 Task: Check the usage of lightning
Action: Mouse moved to (235, 183)
Screenshot: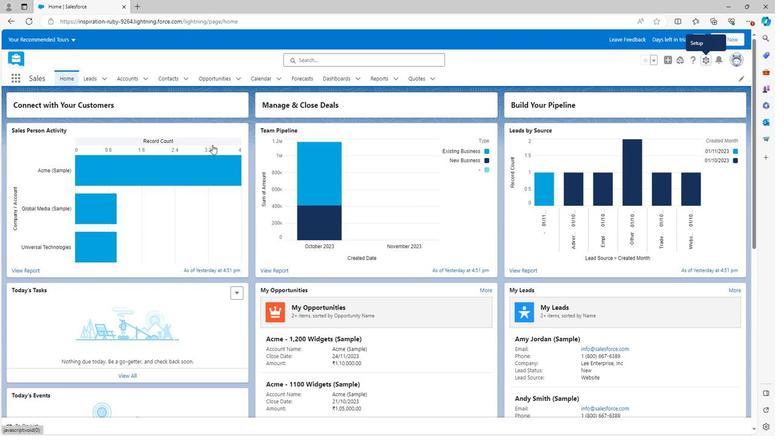 
Action: Mouse scrolled (235, 183) with delta (0, 0)
Screenshot: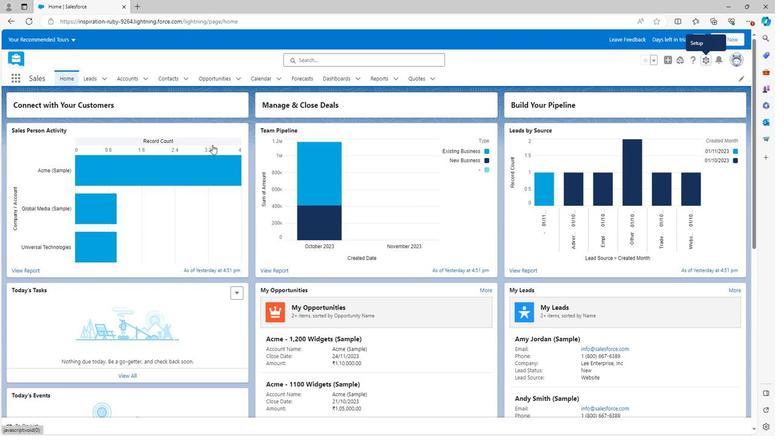 
Action: Mouse scrolled (235, 183) with delta (0, 0)
Screenshot: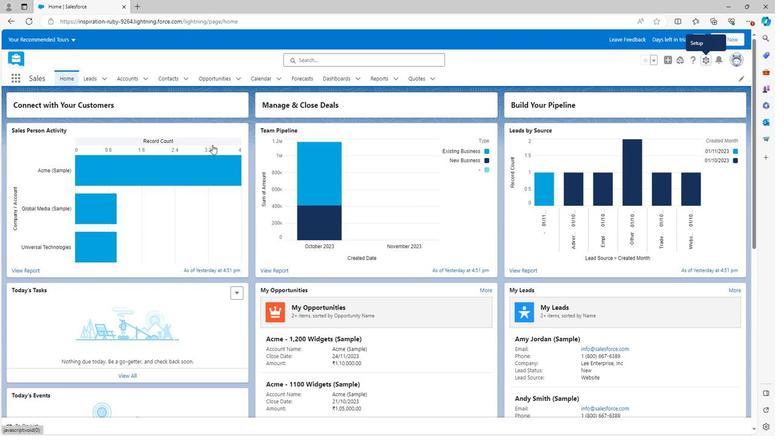 
Action: Mouse scrolled (235, 183) with delta (0, 0)
Screenshot: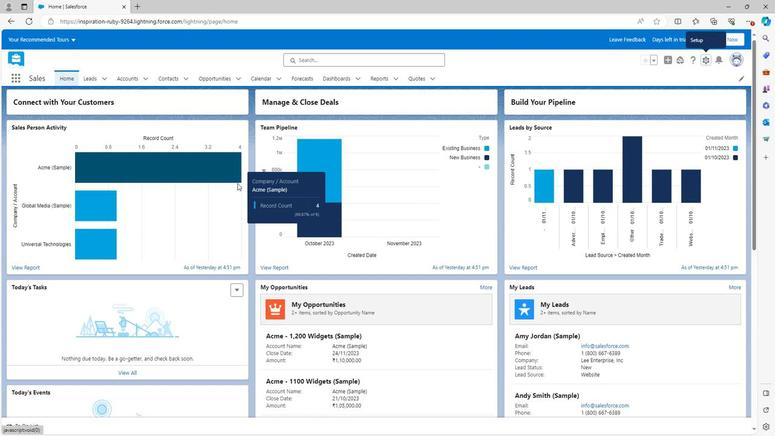 
Action: Mouse scrolled (235, 183) with delta (0, 0)
Screenshot: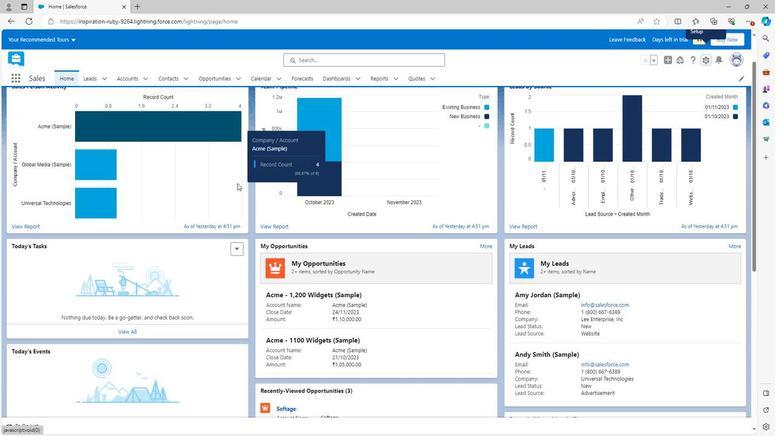 
Action: Mouse scrolled (235, 183) with delta (0, 0)
Screenshot: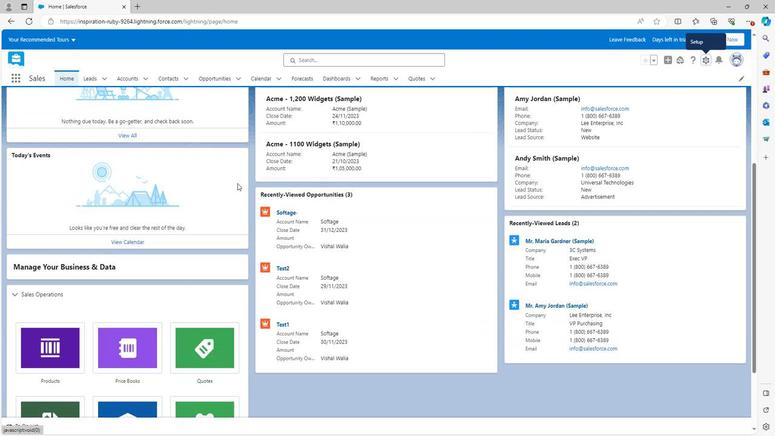 
Action: Mouse scrolled (235, 183) with delta (0, 0)
Screenshot: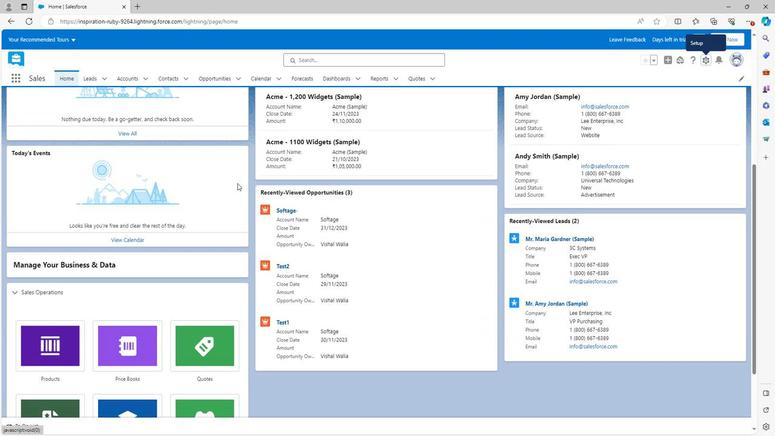 
Action: Mouse scrolled (235, 183) with delta (0, 0)
Screenshot: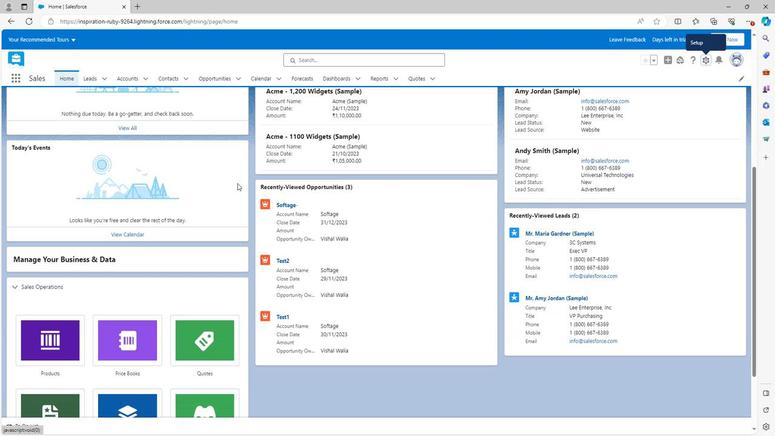 
Action: Mouse scrolled (235, 183) with delta (0, 0)
Screenshot: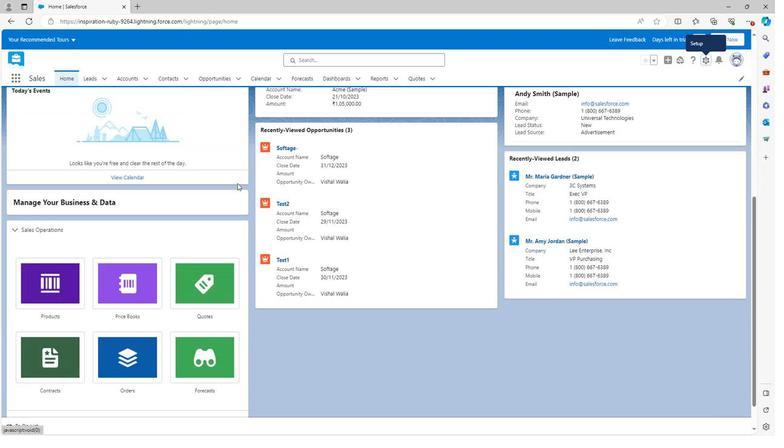 
Action: Mouse scrolled (235, 183) with delta (0, 0)
Screenshot: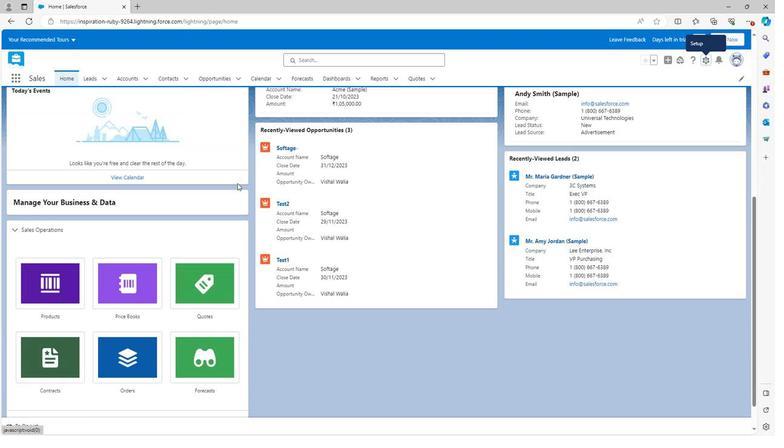 
Action: Mouse scrolled (235, 184) with delta (0, 0)
Screenshot: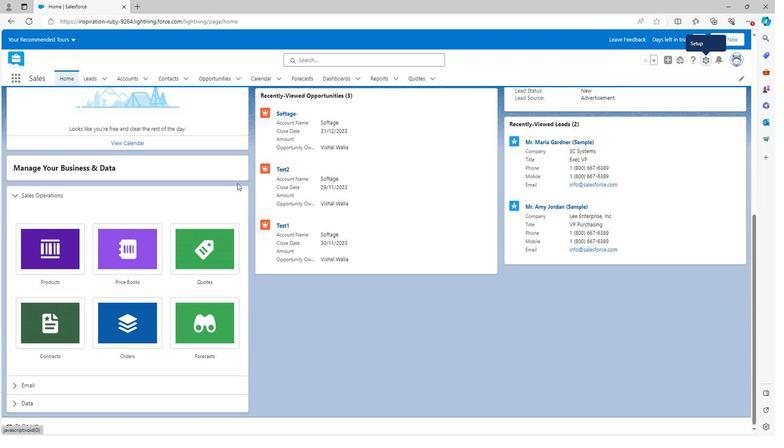 
Action: Mouse scrolled (235, 184) with delta (0, 0)
Screenshot: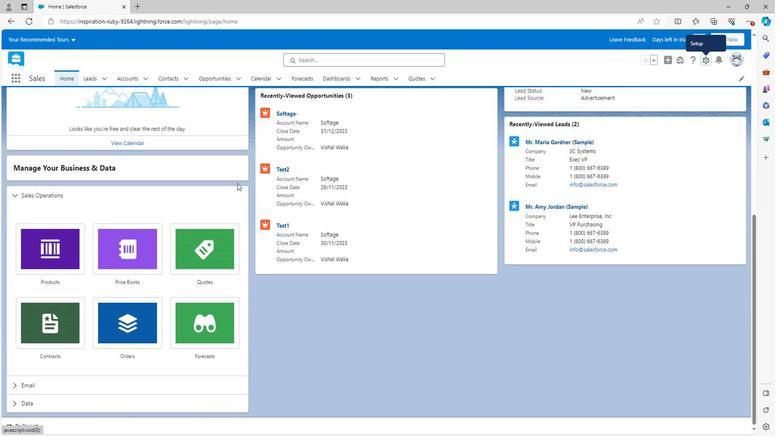 
Action: Mouse scrolled (235, 184) with delta (0, 0)
Screenshot: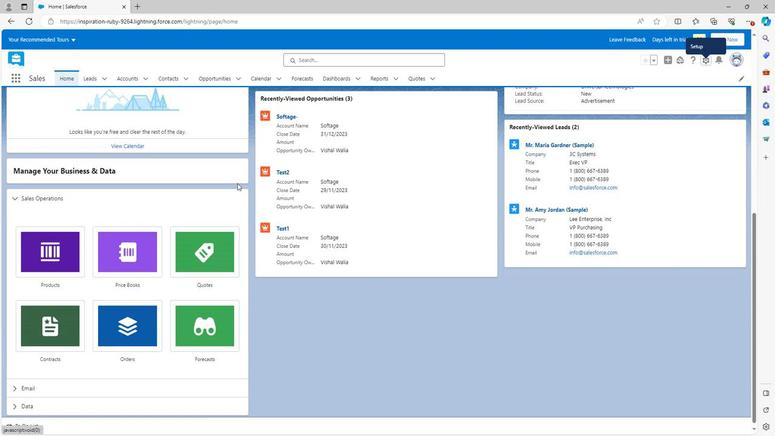
Action: Mouse scrolled (235, 184) with delta (0, 0)
Screenshot: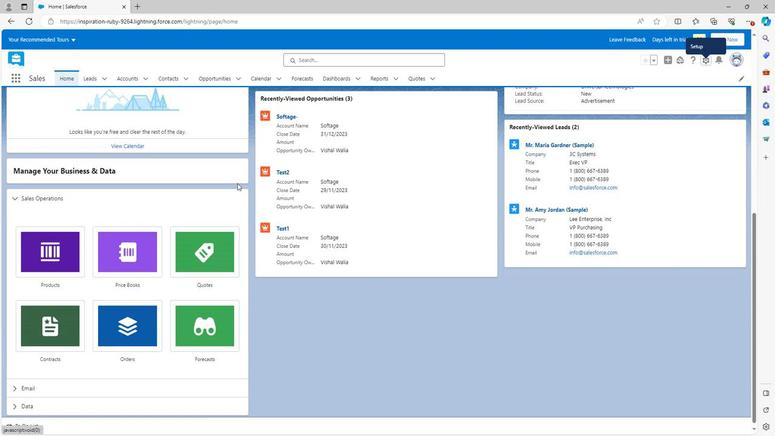 
Action: Mouse scrolled (235, 184) with delta (0, 0)
Screenshot: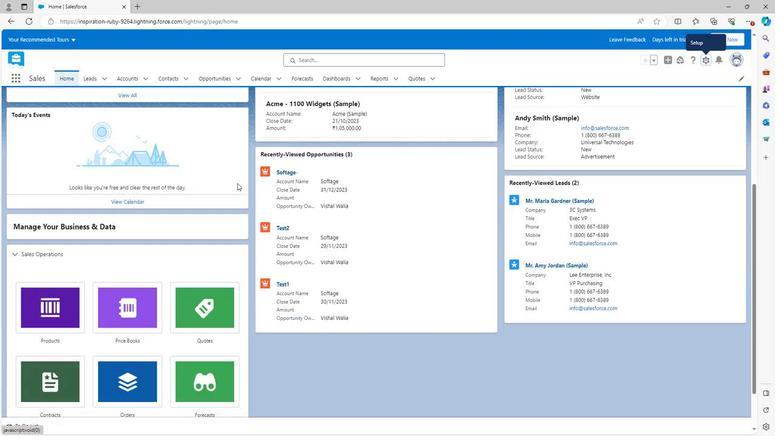 
Action: Mouse scrolled (235, 184) with delta (0, 0)
Screenshot: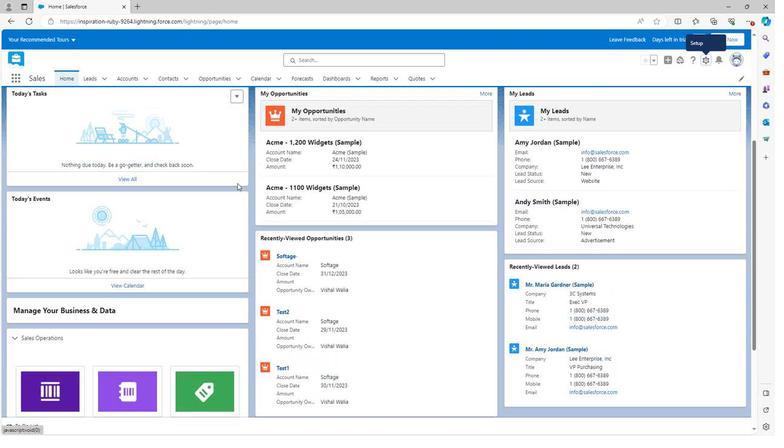 
Action: Mouse scrolled (235, 184) with delta (0, 0)
Screenshot: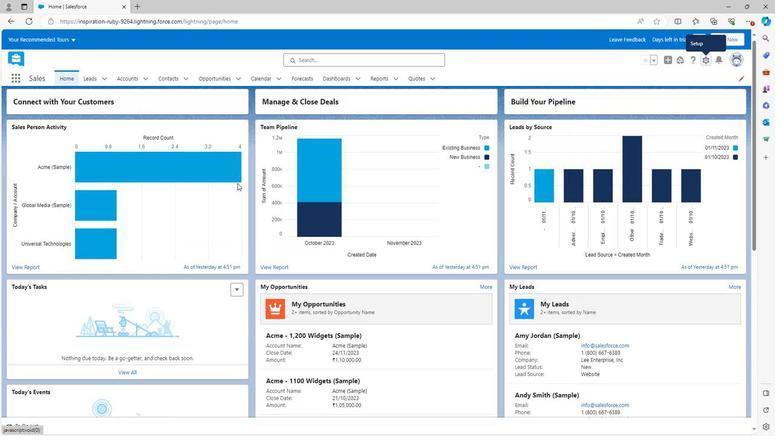 
Action: Mouse scrolled (235, 184) with delta (0, 0)
Screenshot: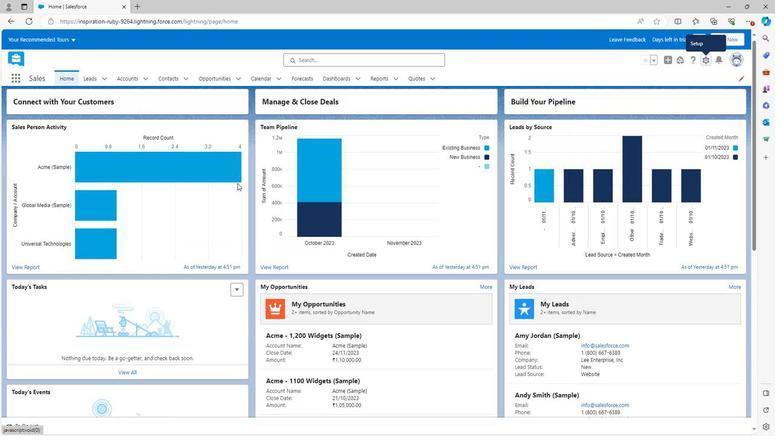 
Action: Mouse scrolled (235, 184) with delta (0, 0)
Screenshot: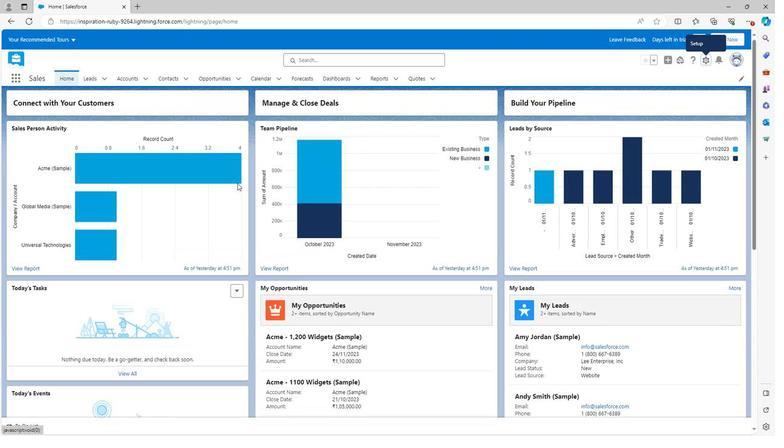 
Action: Mouse scrolled (235, 184) with delta (0, 0)
Screenshot: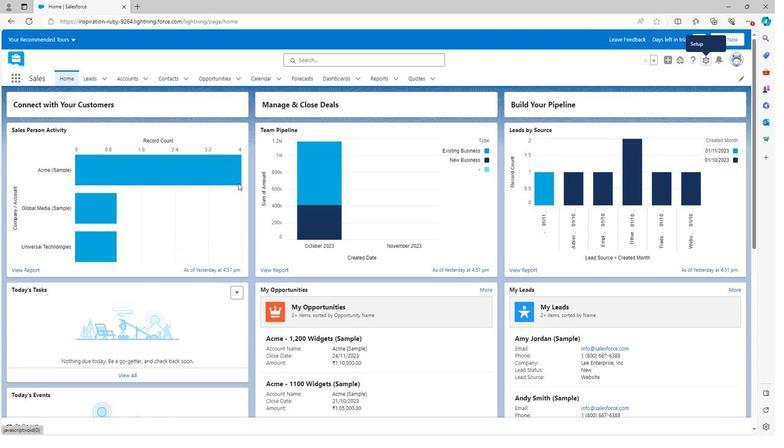 
Action: Mouse moved to (703, 61)
Screenshot: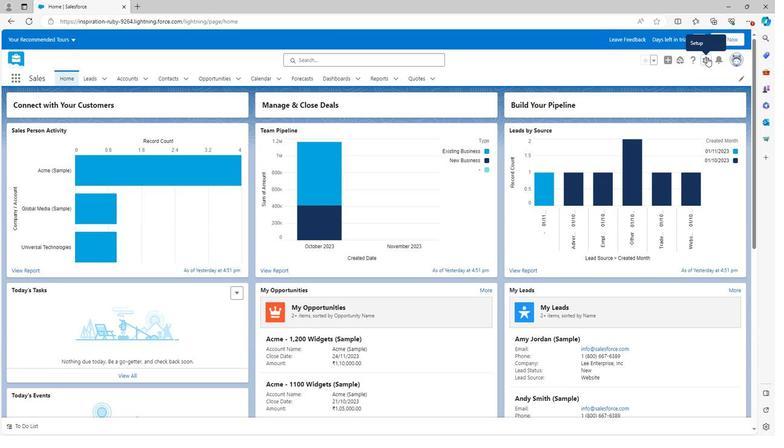 
Action: Mouse pressed left at (703, 61)
Screenshot: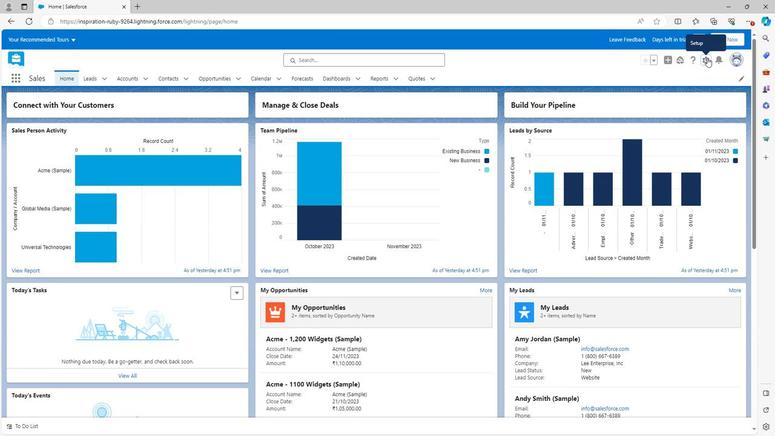 
Action: Mouse moved to (675, 84)
Screenshot: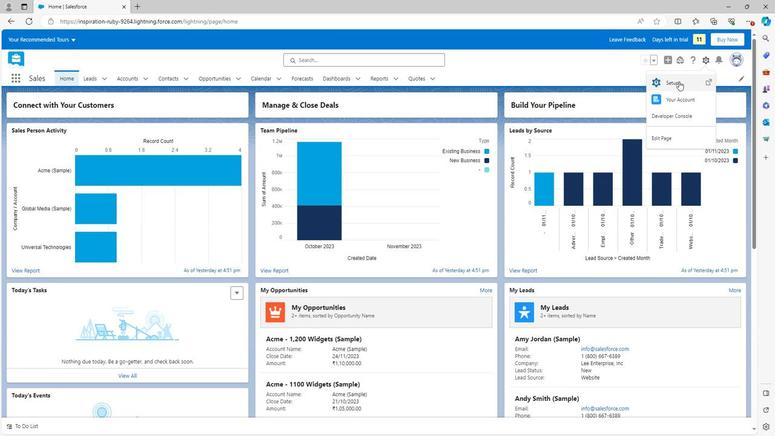 
Action: Mouse pressed left at (675, 84)
Screenshot: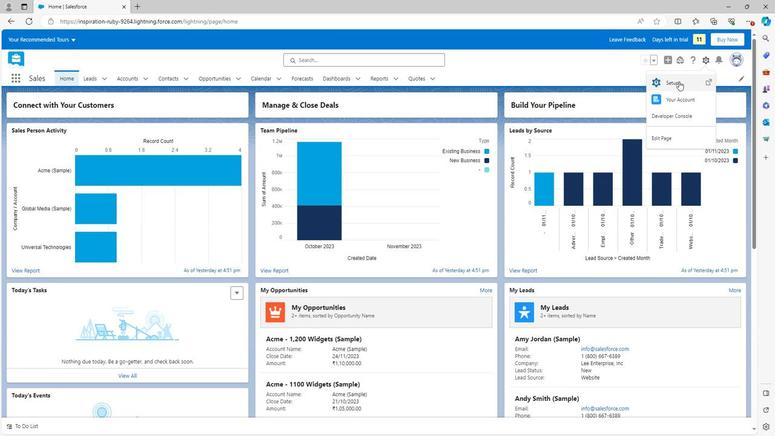 
Action: Mouse moved to (28, 193)
Screenshot: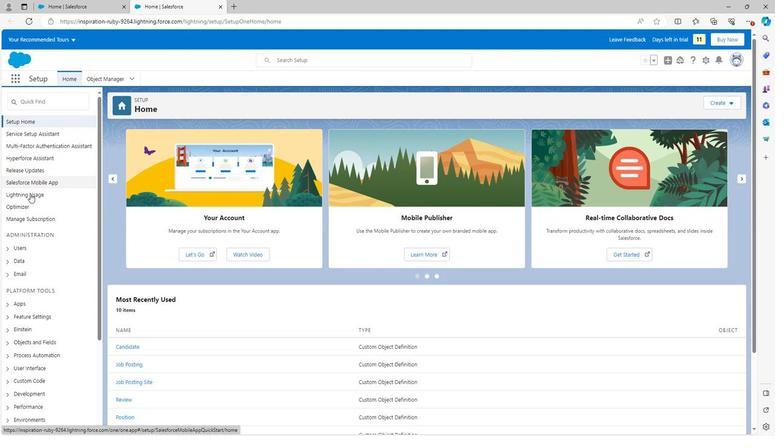
Action: Mouse pressed left at (28, 193)
Screenshot: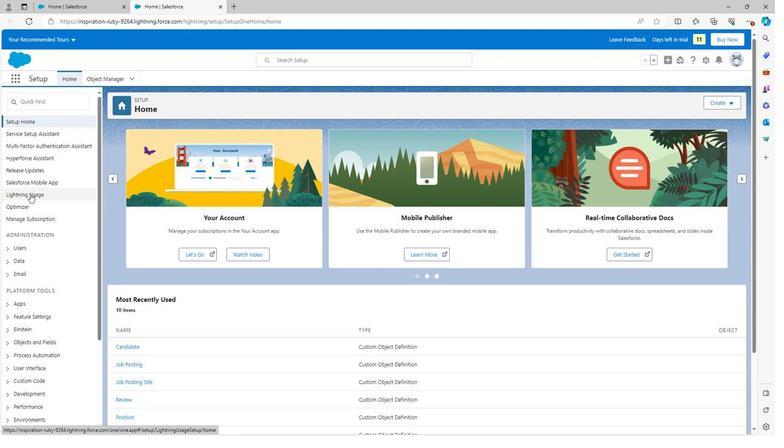 
Action: Mouse moved to (248, 195)
Screenshot: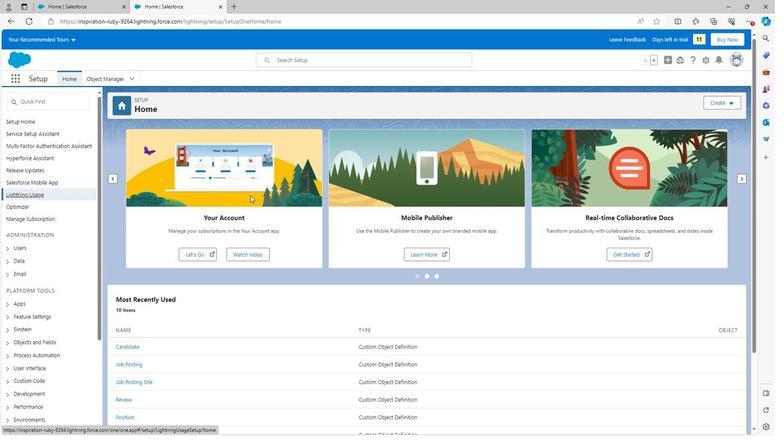
Action: Mouse scrolled (248, 195) with delta (0, 0)
Screenshot: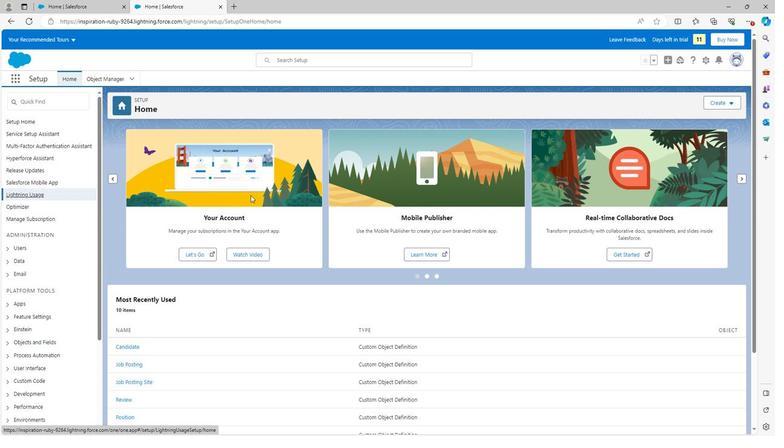 
Action: Mouse scrolled (248, 195) with delta (0, 0)
Screenshot: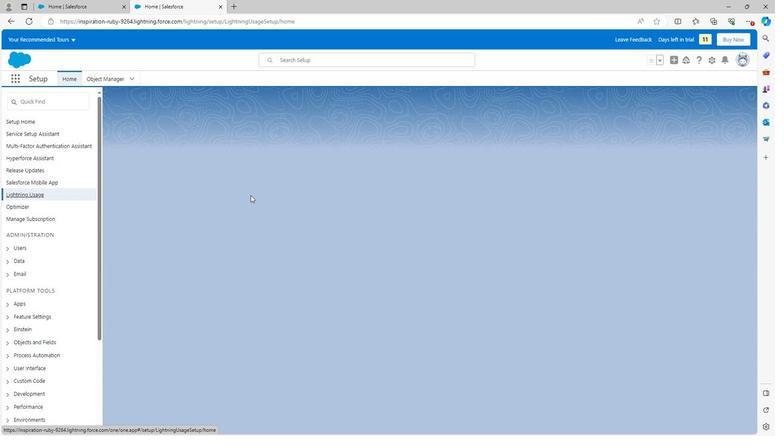 
Action: Mouse scrolled (248, 195) with delta (0, 0)
Screenshot: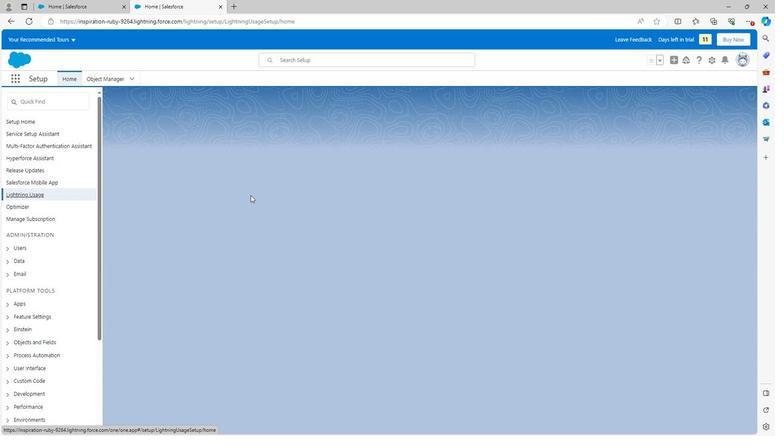 
Action: Mouse scrolled (248, 195) with delta (0, 0)
Screenshot: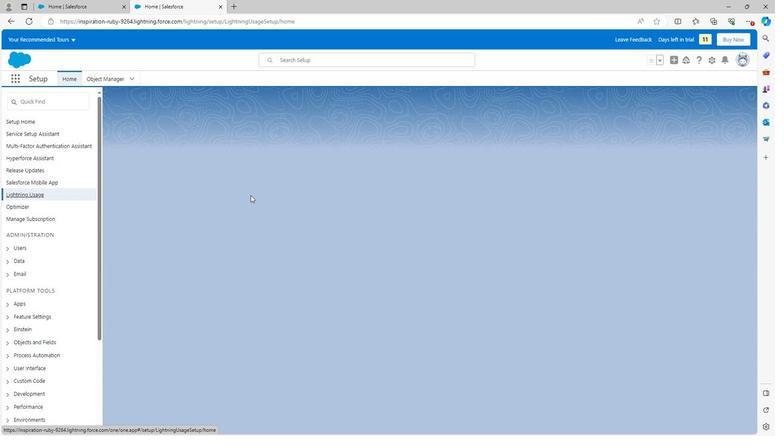 
Action: Mouse scrolled (248, 195) with delta (0, 0)
Screenshot: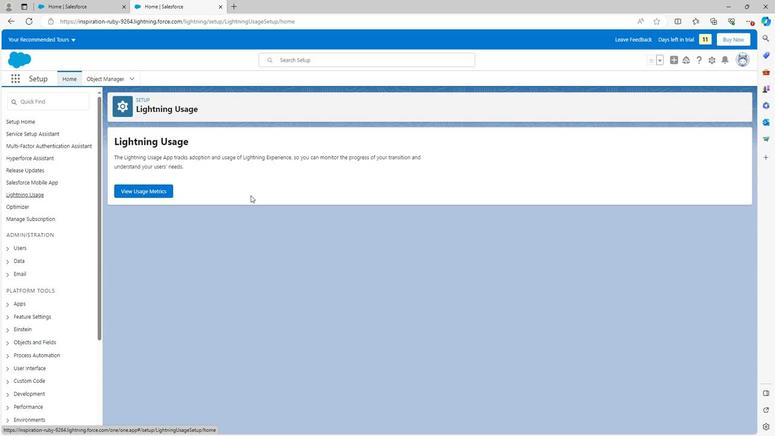 
Action: Mouse scrolled (248, 195) with delta (0, 0)
Screenshot: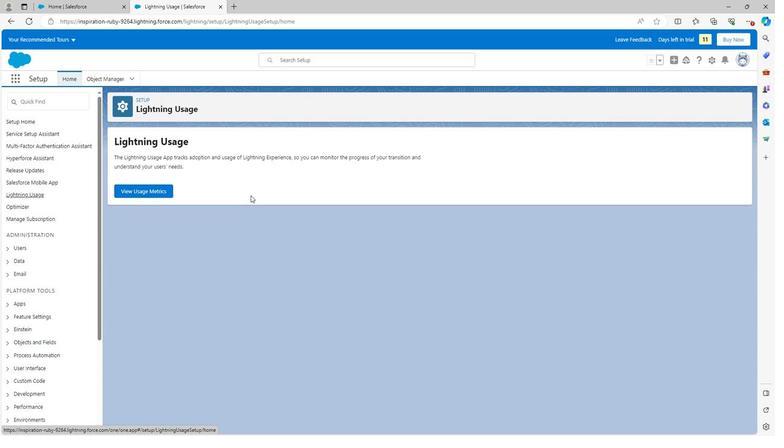 
Action: Mouse moved to (248, 195)
Screenshot: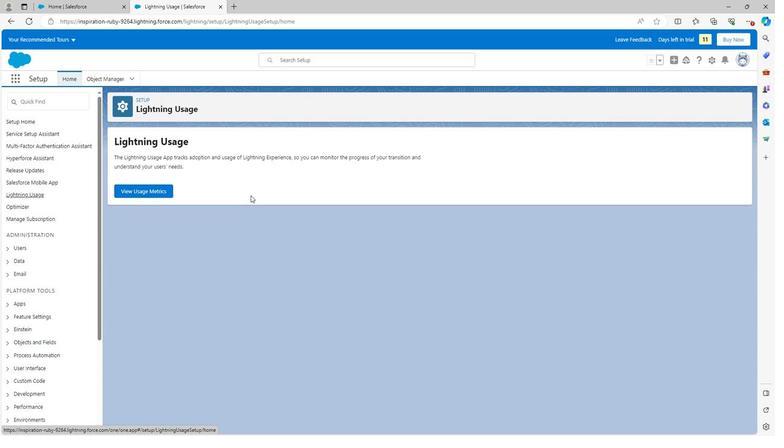 
Action: Mouse scrolled (248, 195) with delta (0, 0)
Screenshot: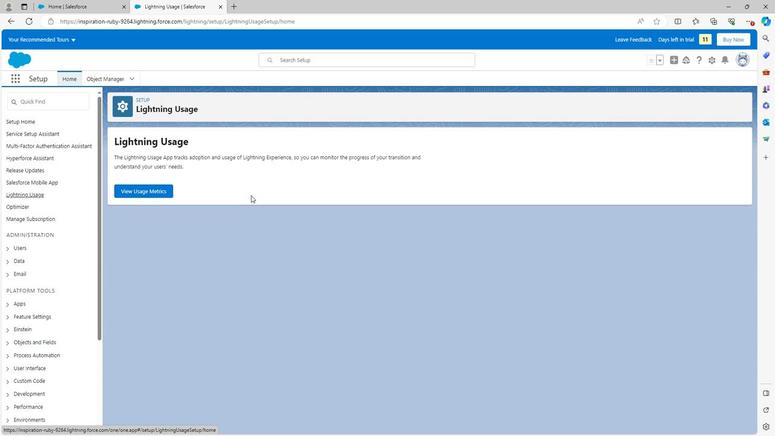 
Action: Mouse moved to (142, 189)
Screenshot: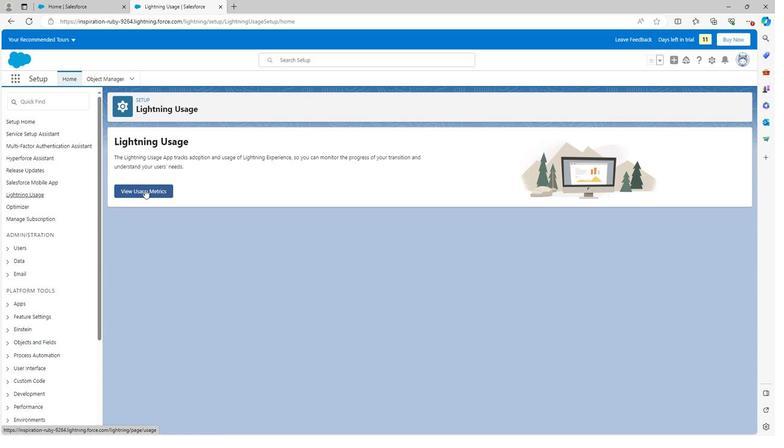 
Action: Mouse pressed left at (142, 189)
Screenshot: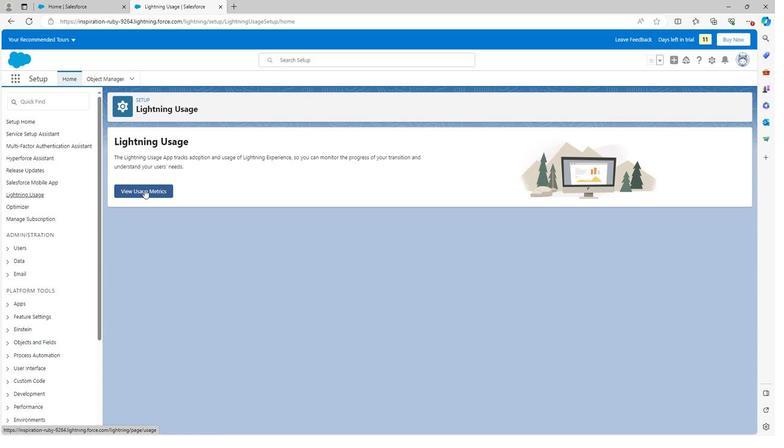 
Action: Mouse moved to (147, 180)
Screenshot: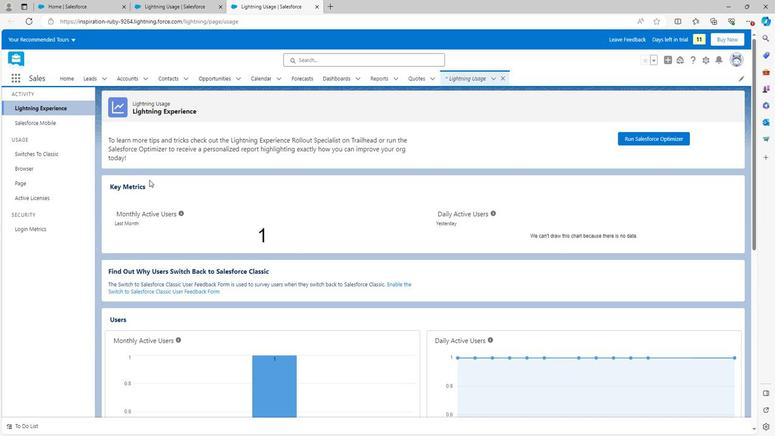 
Action: Mouse scrolled (147, 180) with delta (0, 0)
Screenshot: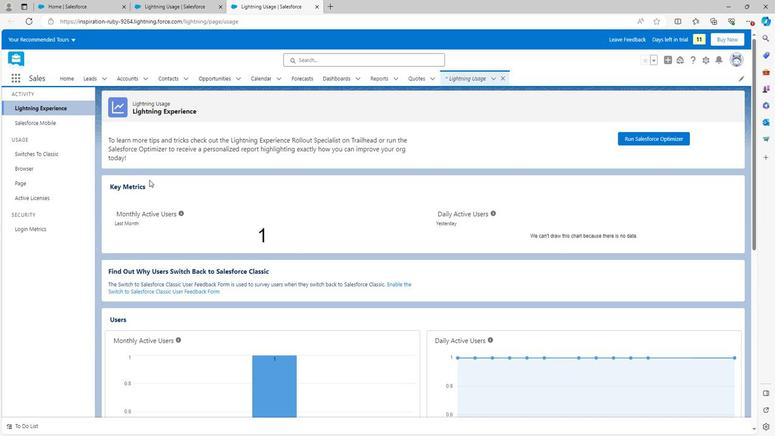
Action: Mouse scrolled (147, 180) with delta (0, 0)
Screenshot: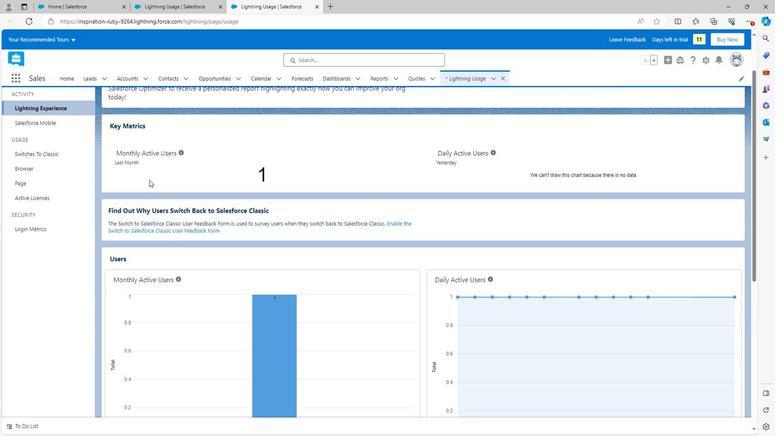 
Action: Mouse scrolled (147, 180) with delta (0, 0)
Screenshot: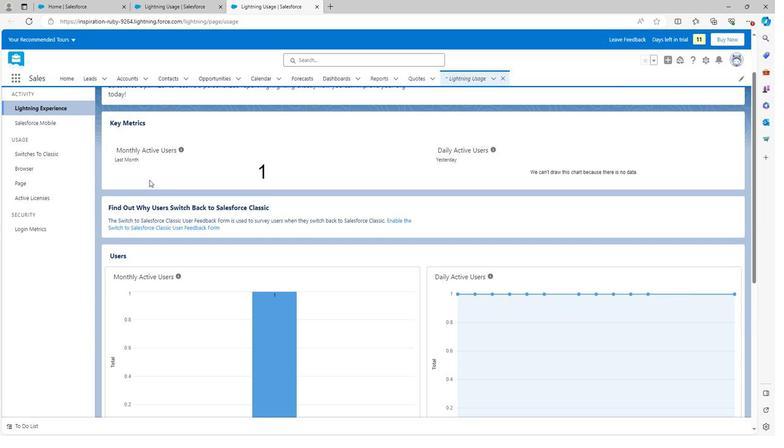 
Action: Mouse scrolled (147, 180) with delta (0, 0)
Screenshot: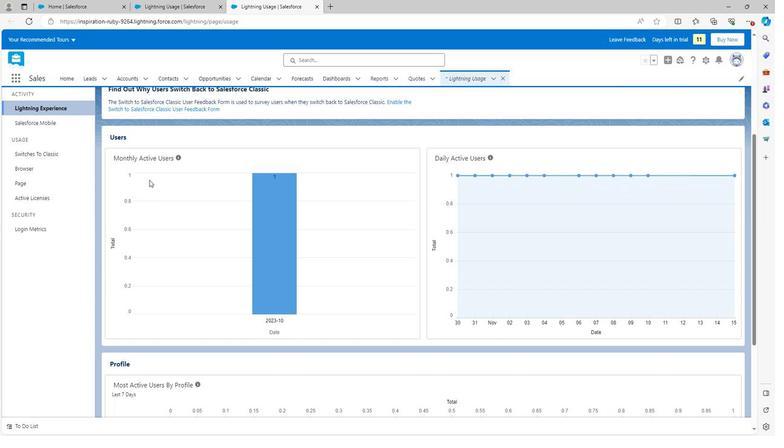 
Action: Mouse scrolled (147, 180) with delta (0, 0)
Screenshot: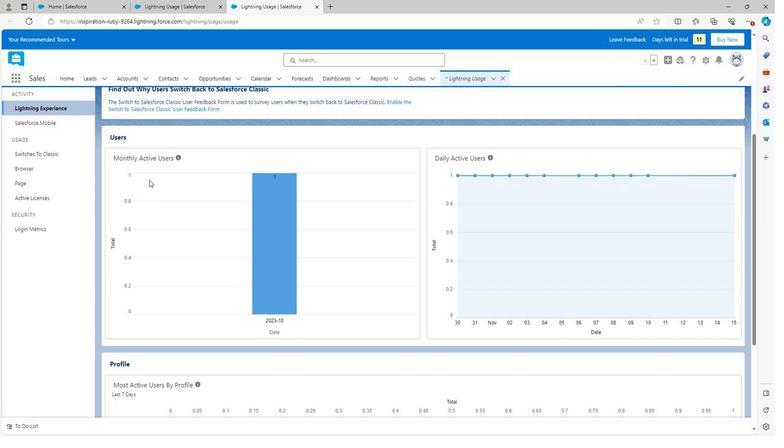 
Action: Mouse scrolled (147, 180) with delta (0, 0)
Screenshot: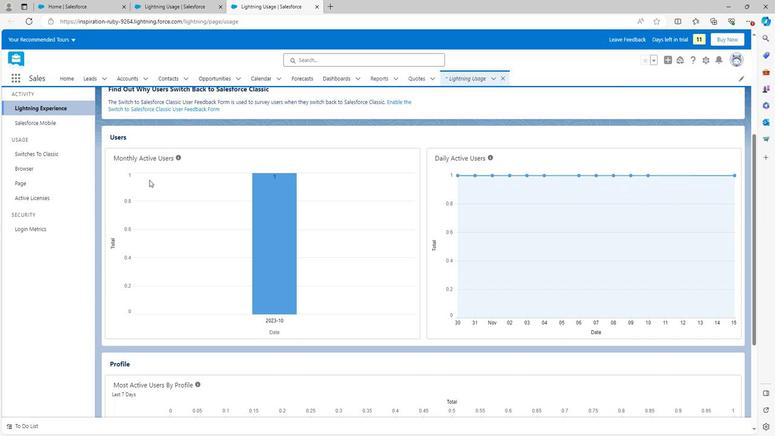 
Action: Mouse scrolled (147, 180) with delta (0, 0)
Screenshot: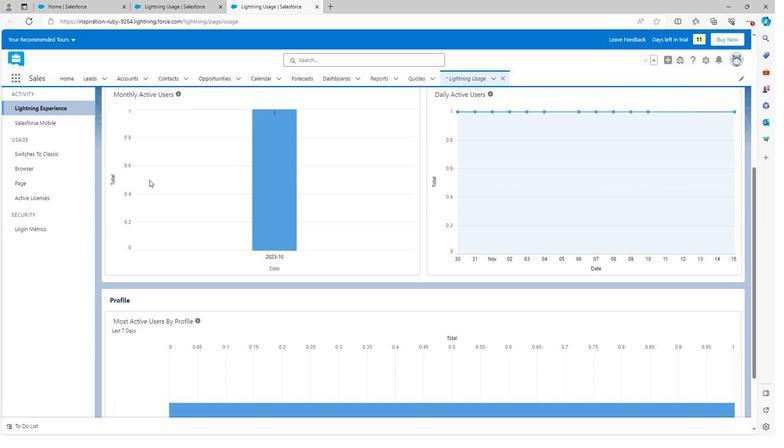 
Action: Mouse scrolled (147, 180) with delta (0, 0)
Screenshot: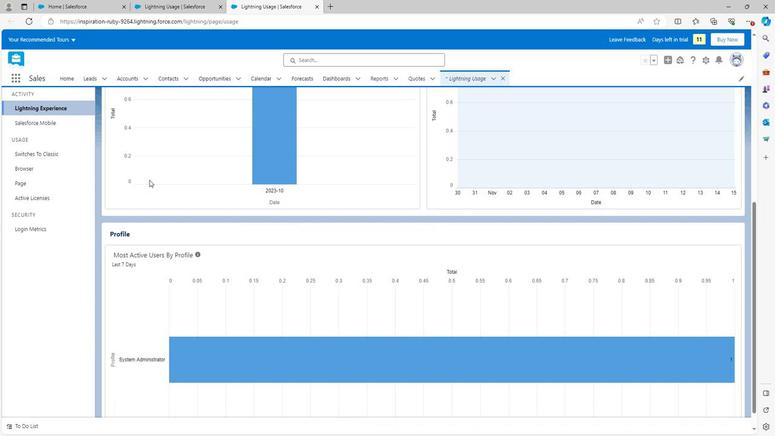 
Action: Mouse scrolled (147, 180) with delta (0, 0)
Screenshot: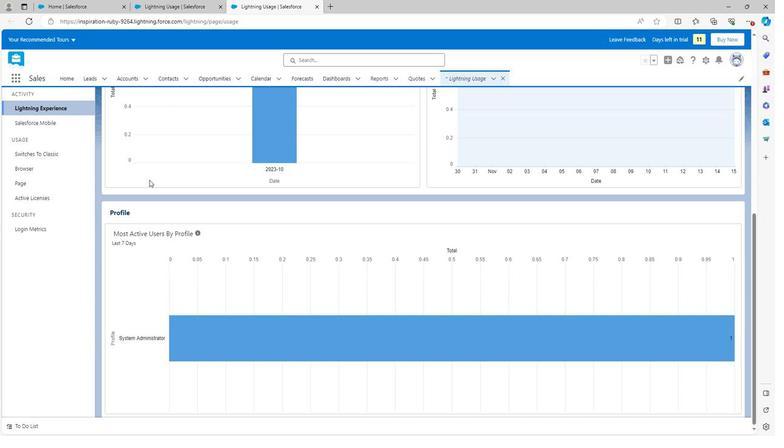 
Action: Mouse scrolled (147, 180) with delta (0, 0)
Screenshot: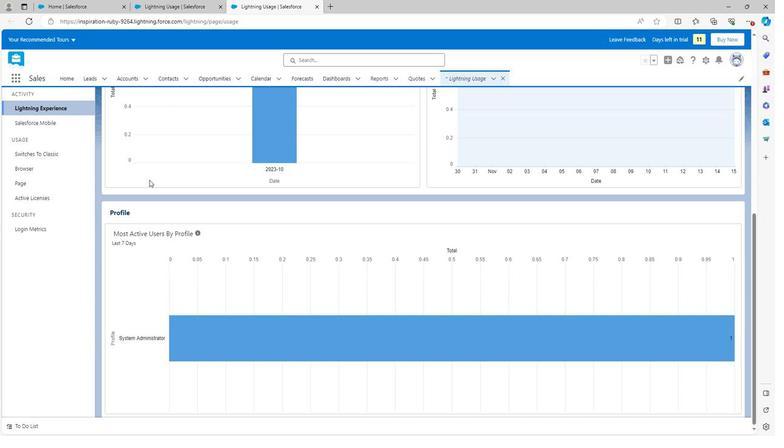 
Action: Mouse scrolled (147, 180) with delta (0, 0)
Screenshot: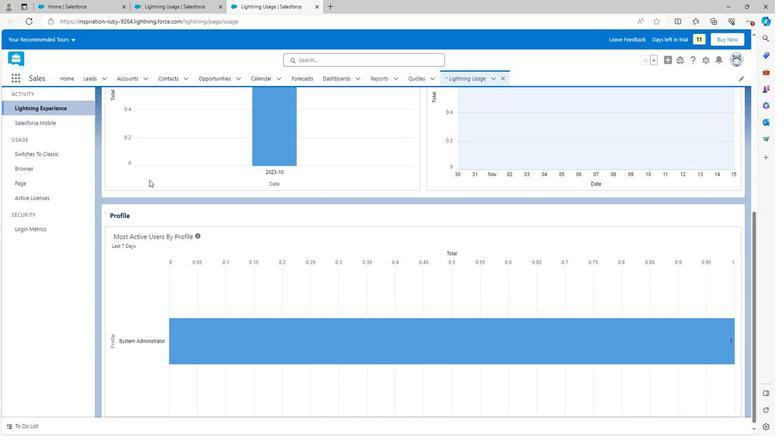 
Action: Mouse scrolled (147, 180) with delta (0, 0)
Screenshot: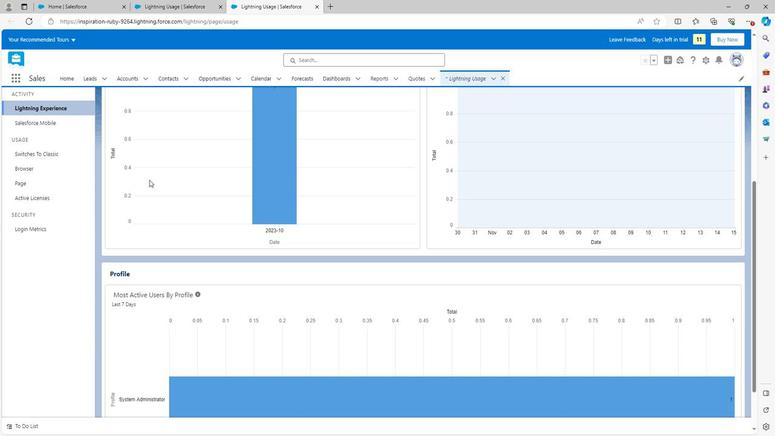 
Action: Mouse scrolled (147, 180) with delta (0, 0)
Screenshot: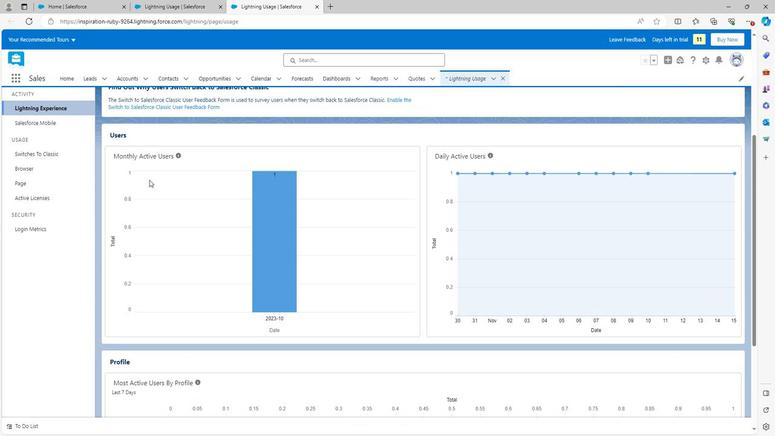
Action: Mouse scrolled (147, 180) with delta (0, 0)
Screenshot: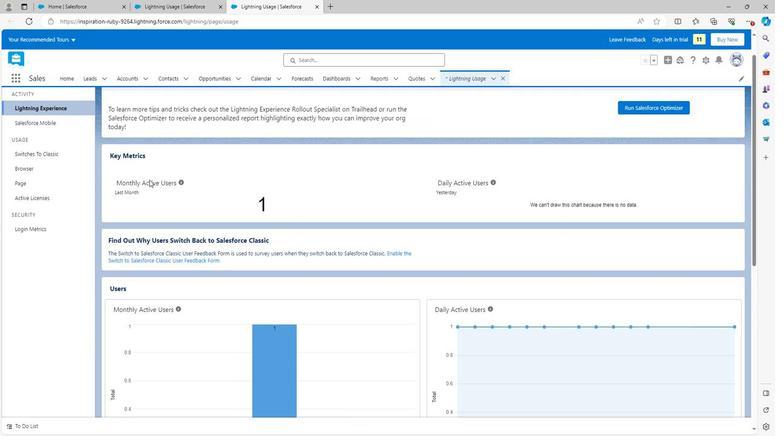 
Action: Mouse scrolled (147, 180) with delta (0, 0)
Screenshot: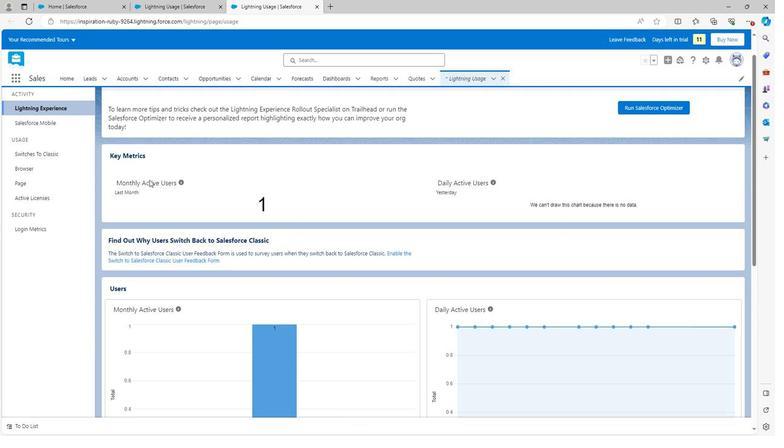 
Action: Mouse scrolled (147, 180) with delta (0, 0)
Screenshot: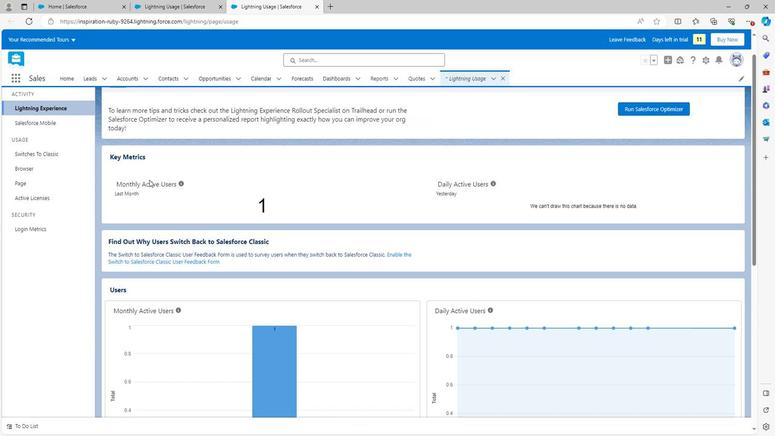 
Action: Mouse scrolled (147, 180) with delta (0, 0)
Screenshot: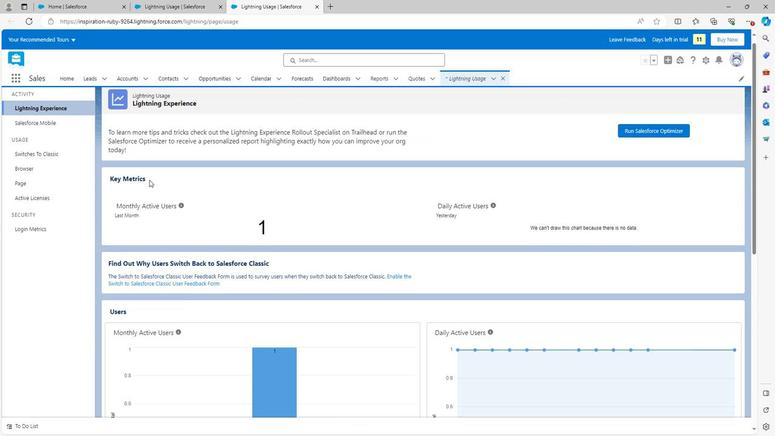 
Action: Mouse scrolled (147, 180) with delta (0, 0)
Screenshot: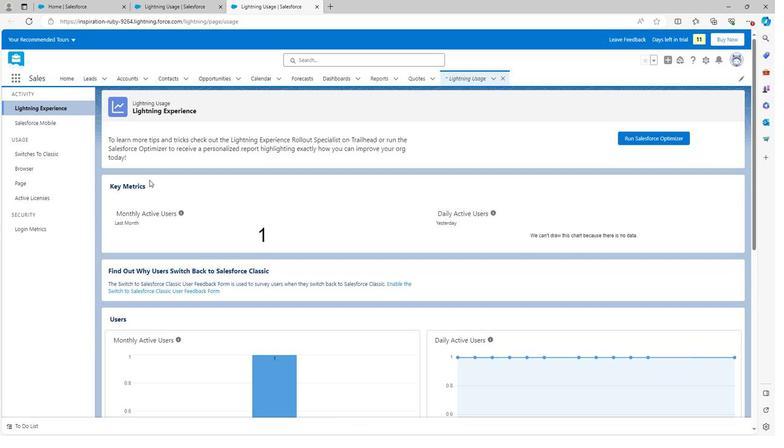 
Action: Mouse scrolled (147, 180) with delta (0, 0)
Screenshot: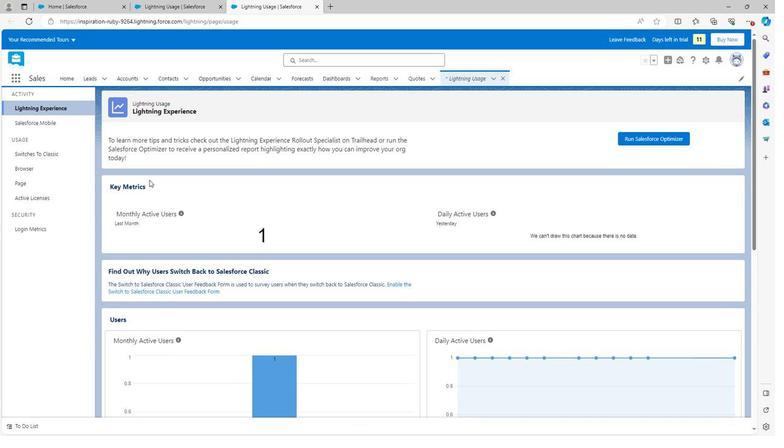 
Action: Mouse moved to (147, 183)
Screenshot: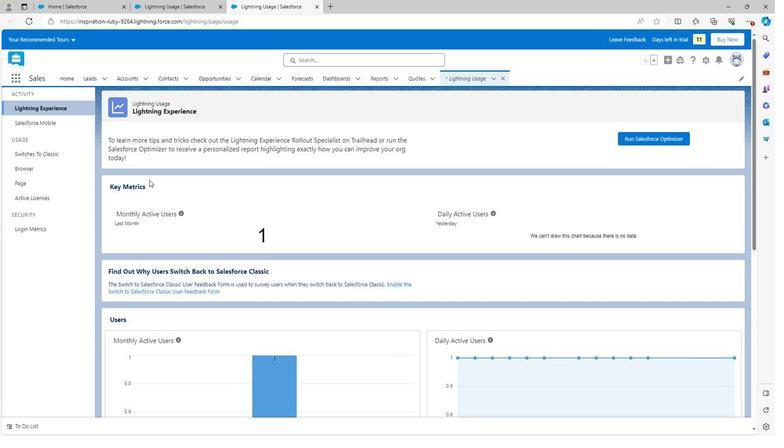 
